 Task: Manage the quick text, quick text button, and pop-up
Action: Mouse moved to (122, 156)
Screenshot: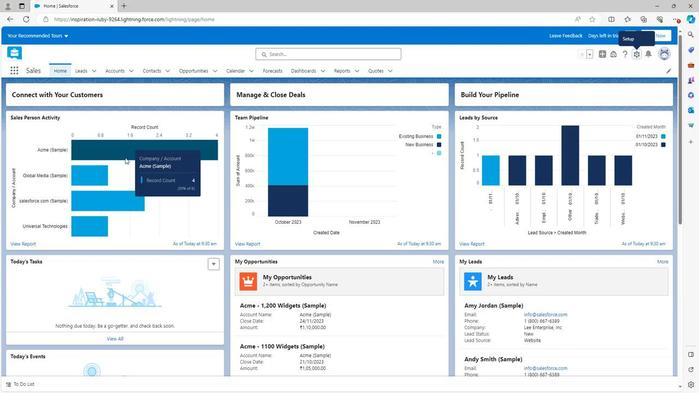 
Action: Mouse scrolled (122, 156) with delta (0, 0)
Screenshot: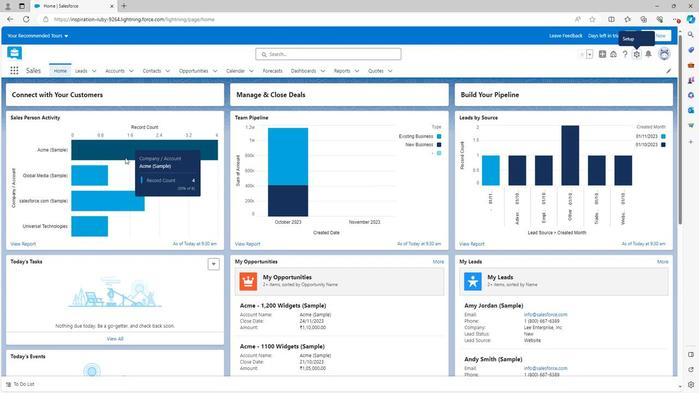 
Action: Mouse scrolled (122, 156) with delta (0, 0)
Screenshot: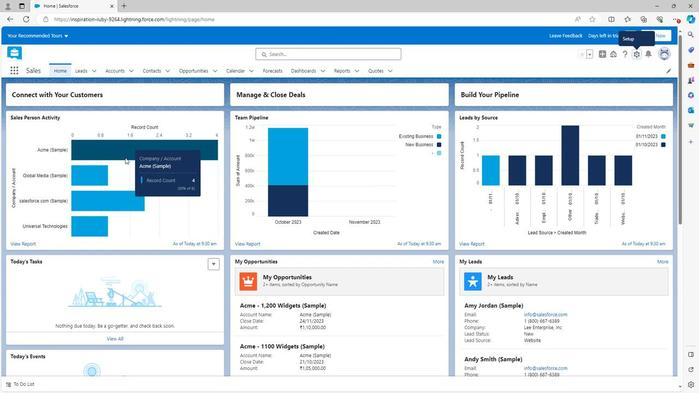 
Action: Mouse scrolled (122, 156) with delta (0, 0)
Screenshot: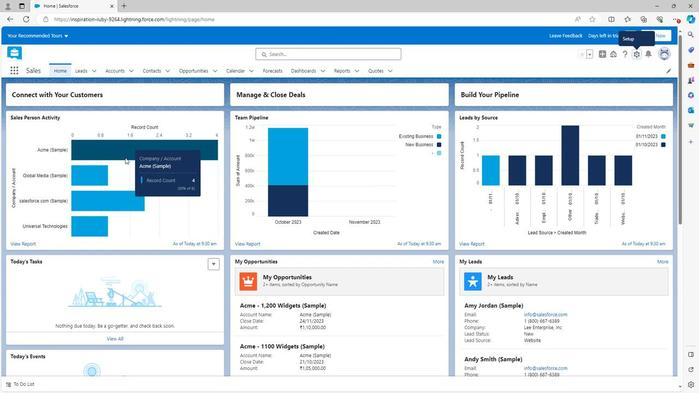 
Action: Mouse scrolled (122, 156) with delta (0, 0)
Screenshot: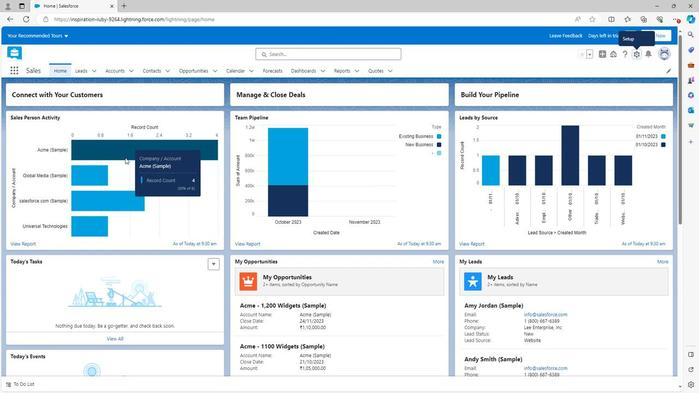 
Action: Mouse scrolled (122, 156) with delta (0, 0)
Screenshot: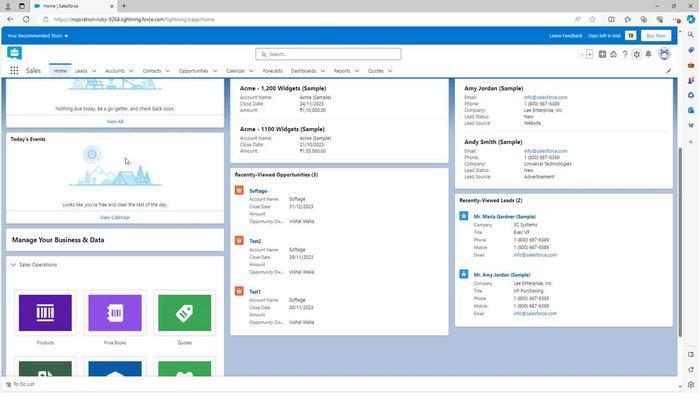 
Action: Mouse scrolled (122, 156) with delta (0, 0)
Screenshot: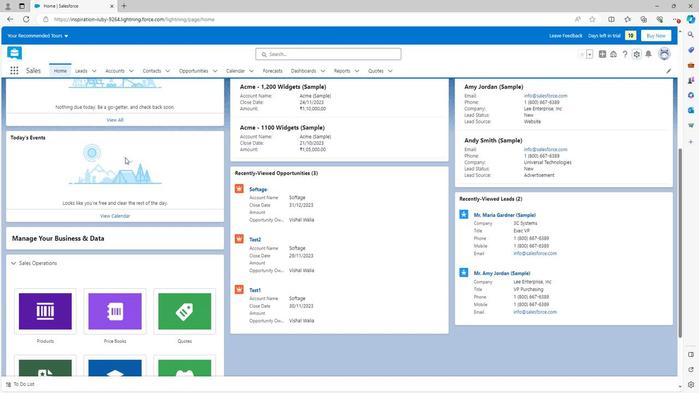 
Action: Mouse scrolled (122, 157) with delta (0, 0)
Screenshot: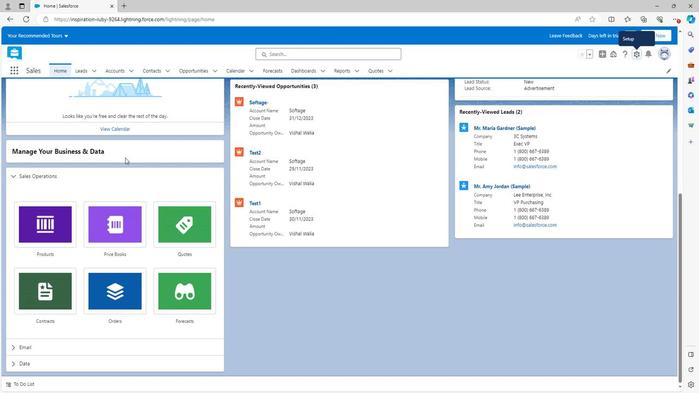 
Action: Mouse scrolled (122, 157) with delta (0, 0)
Screenshot: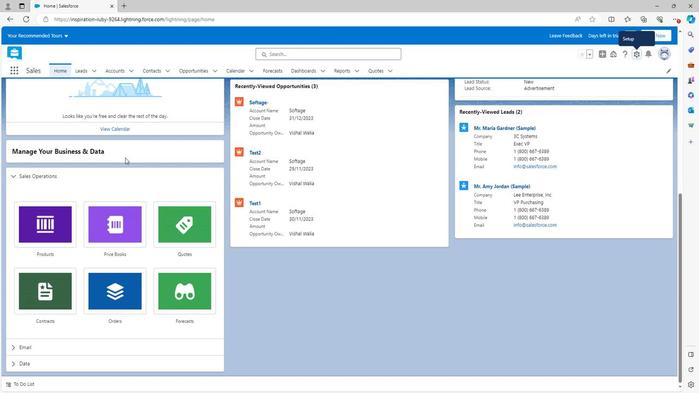 
Action: Mouse scrolled (122, 157) with delta (0, 0)
Screenshot: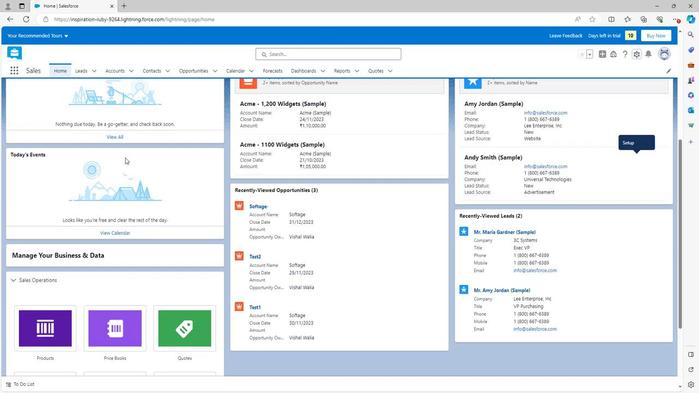 
Action: Mouse scrolled (122, 157) with delta (0, 0)
Screenshot: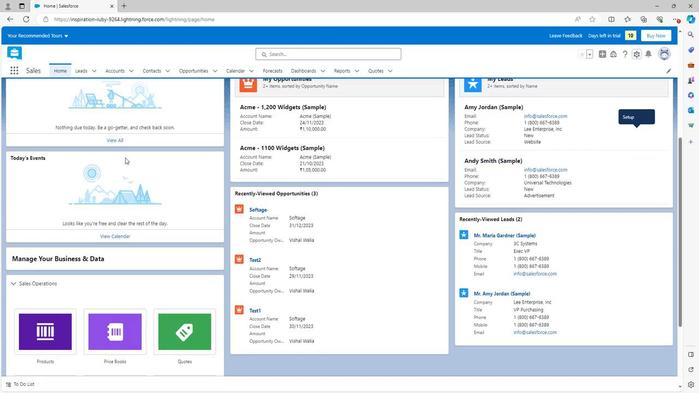 
Action: Mouse scrolled (122, 157) with delta (0, 0)
Screenshot: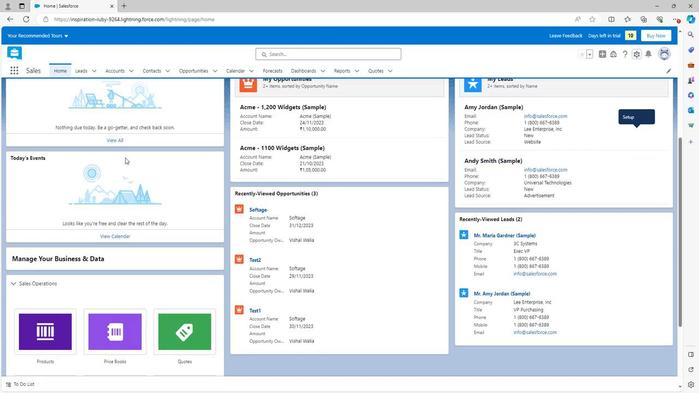 
Action: Mouse scrolled (122, 157) with delta (0, 0)
Screenshot: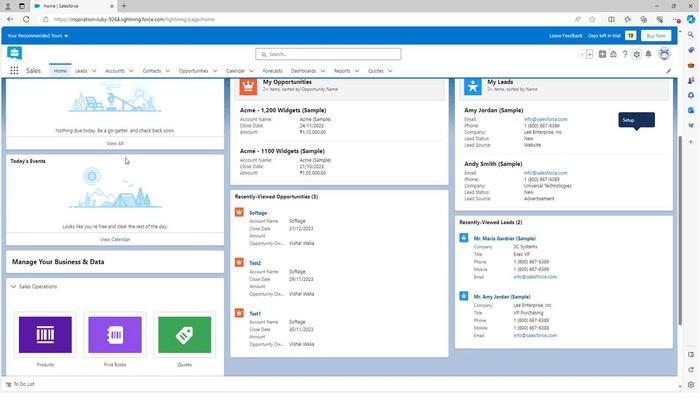 
Action: Mouse scrolled (122, 157) with delta (0, 0)
Screenshot: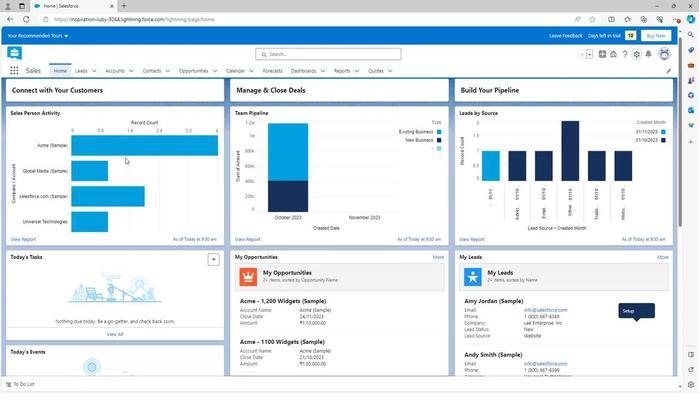 
Action: Mouse scrolled (122, 157) with delta (0, 0)
Screenshot: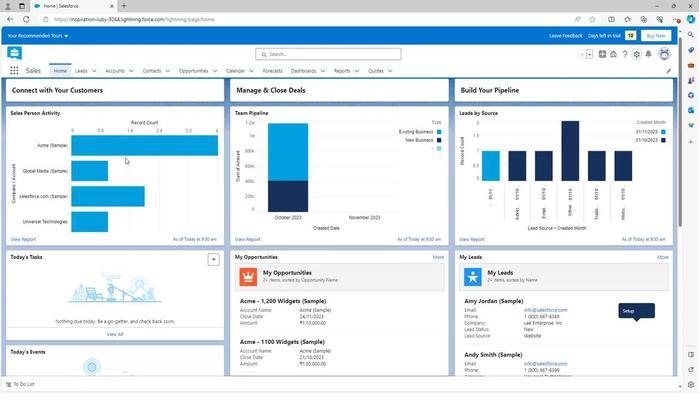 
Action: Mouse scrolled (122, 157) with delta (0, 0)
Screenshot: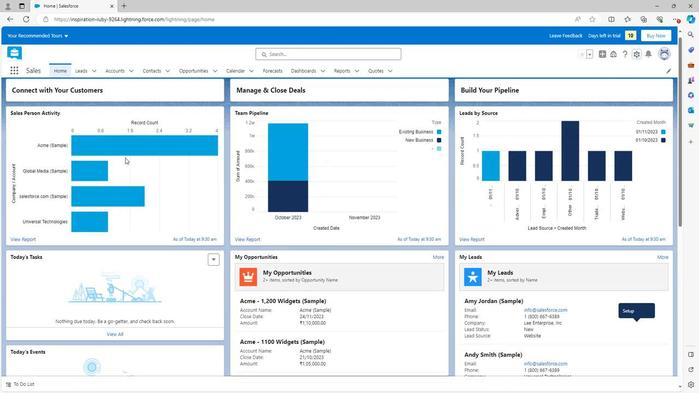 
Action: Mouse moved to (634, 49)
Screenshot: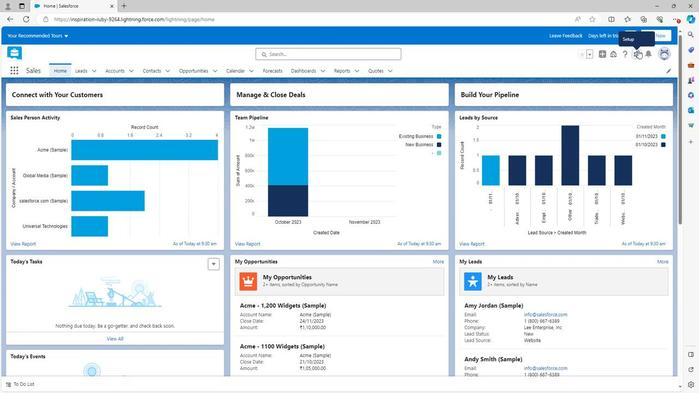 
Action: Mouse pressed left at (634, 49)
Screenshot: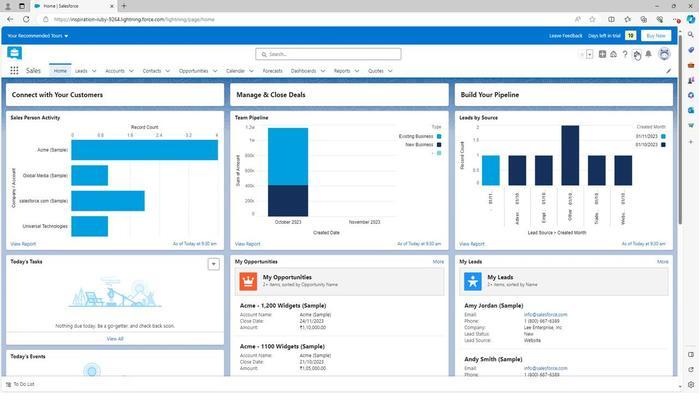 
Action: Mouse moved to (611, 73)
Screenshot: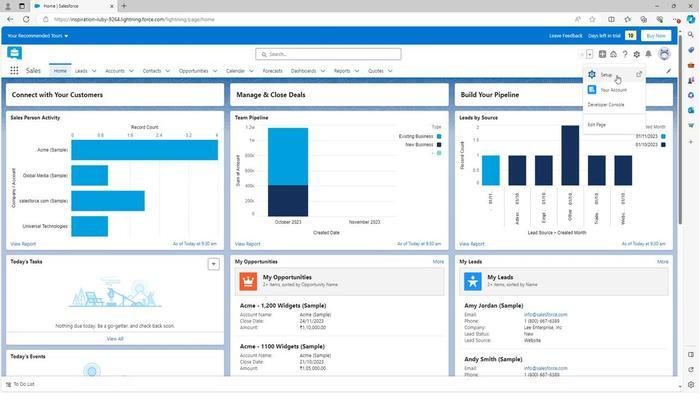
Action: Mouse pressed left at (611, 73)
Screenshot: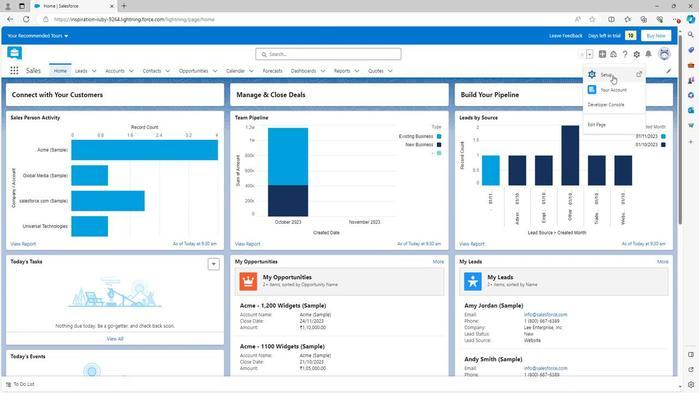 
Action: Mouse moved to (25, 255)
Screenshot: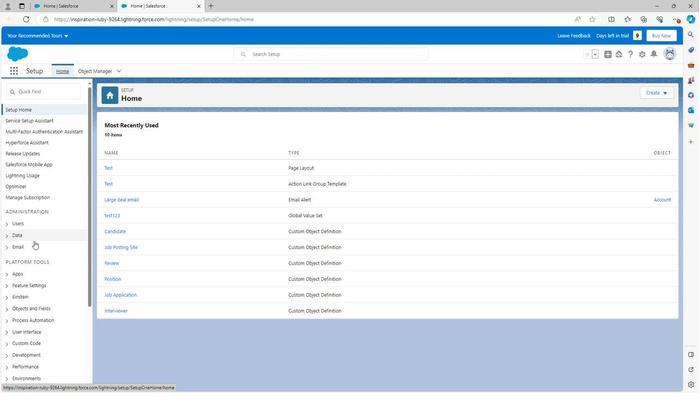 
Action: Mouse scrolled (25, 255) with delta (0, 0)
Screenshot: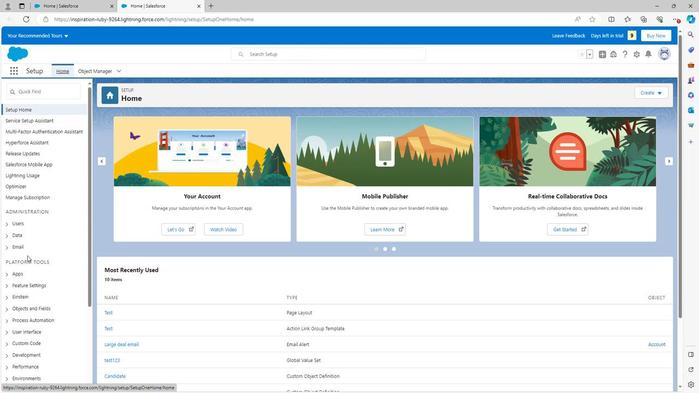 
Action: Mouse moved to (24, 256)
Screenshot: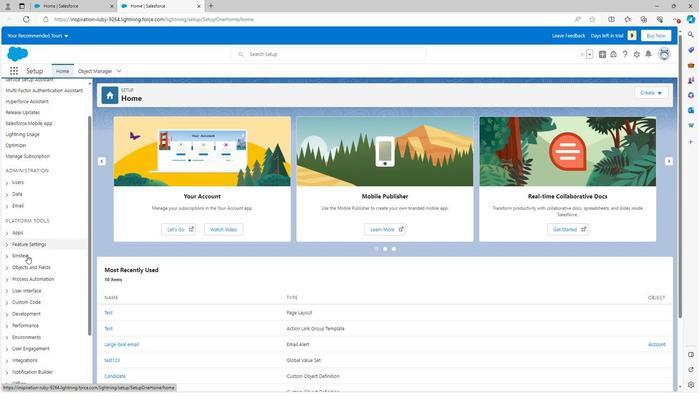 
Action: Mouse scrolled (24, 256) with delta (0, 0)
Screenshot: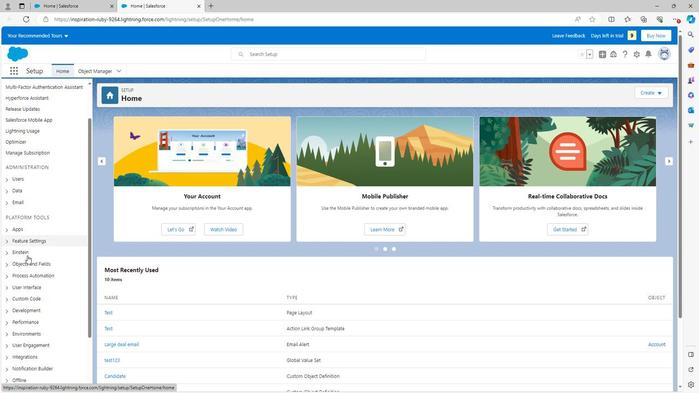 
Action: Mouse moved to (2, 238)
Screenshot: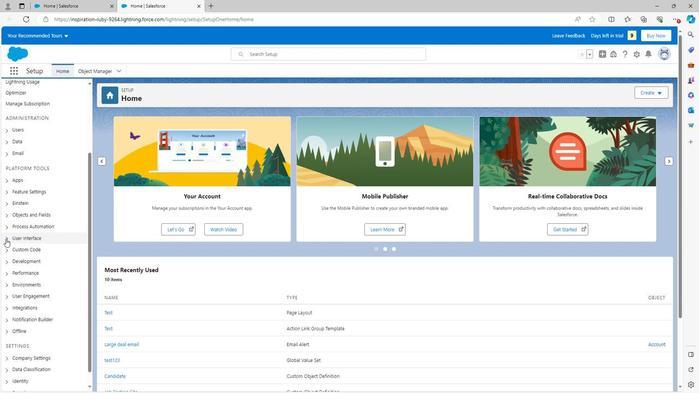 
Action: Mouse pressed left at (2, 238)
Screenshot: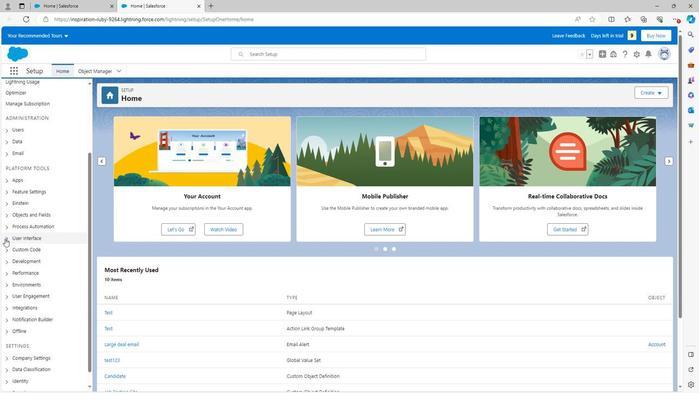 
Action: Mouse moved to (16, 289)
Screenshot: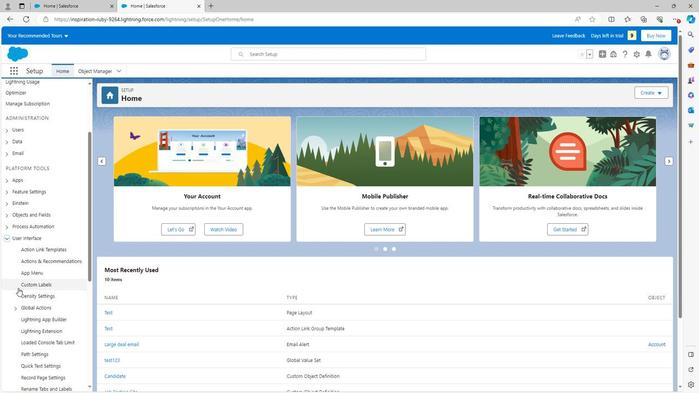 
Action: Mouse scrolled (16, 289) with delta (0, 0)
Screenshot: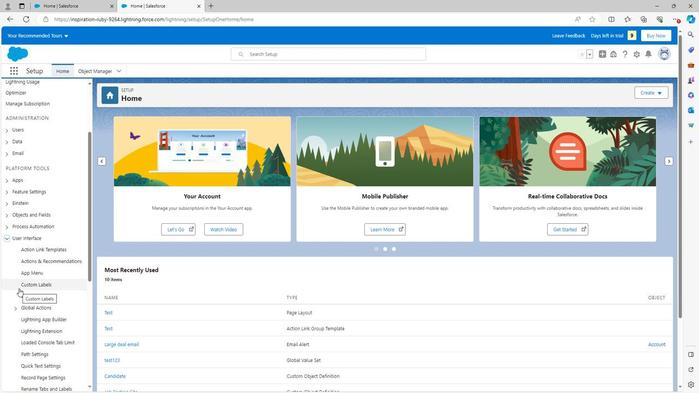 
Action: Mouse moved to (17, 290)
Screenshot: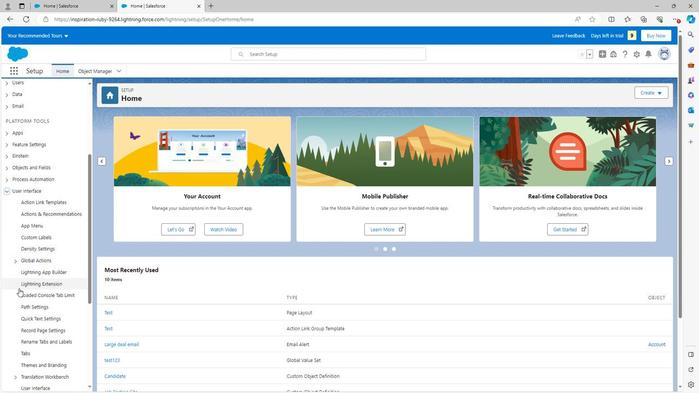 
Action: Mouse scrolled (17, 290) with delta (0, 0)
Screenshot: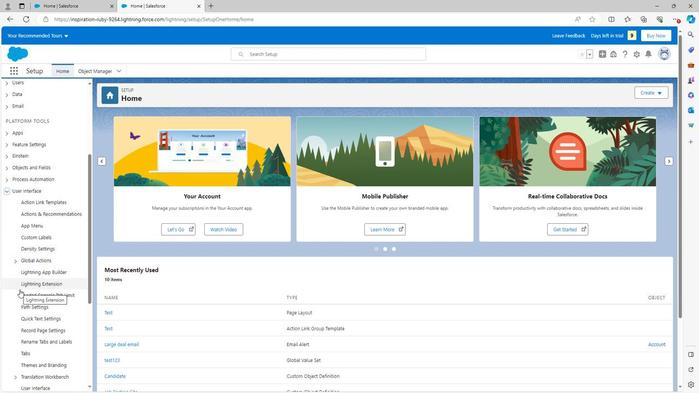 
Action: Mouse moved to (39, 273)
Screenshot: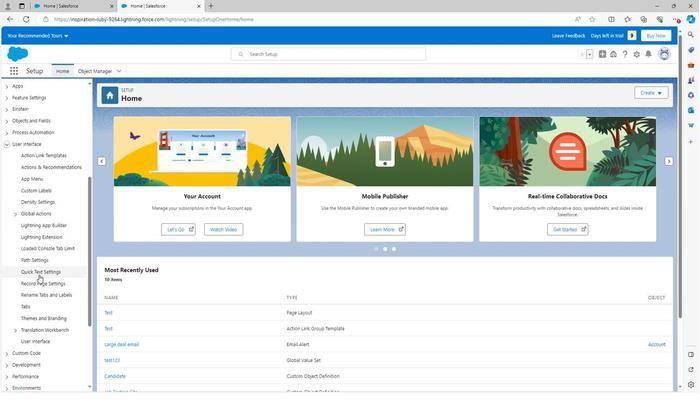 
Action: Mouse pressed left at (39, 273)
Screenshot: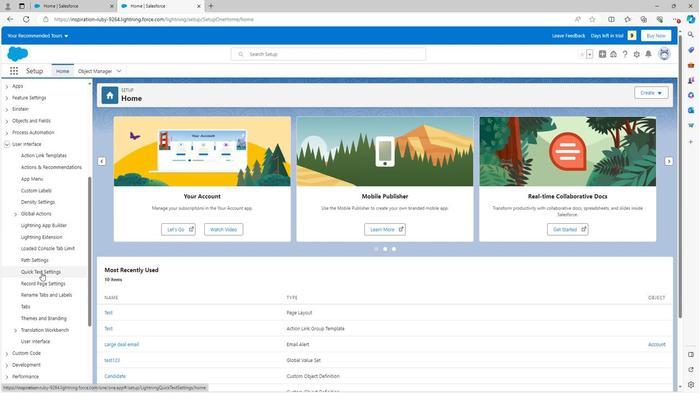 
Action: Mouse moved to (105, 179)
Screenshot: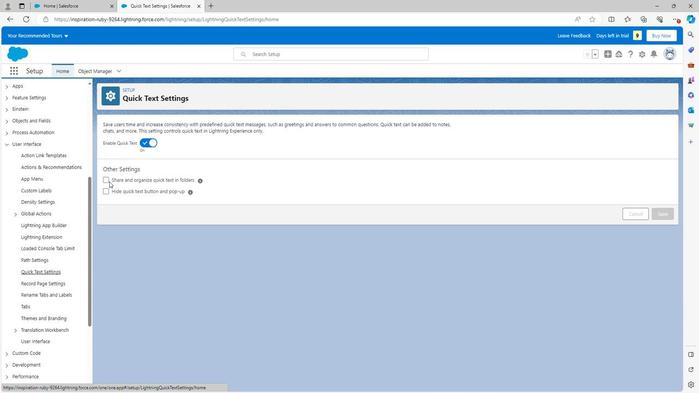 
Action: Mouse pressed left at (105, 179)
Screenshot: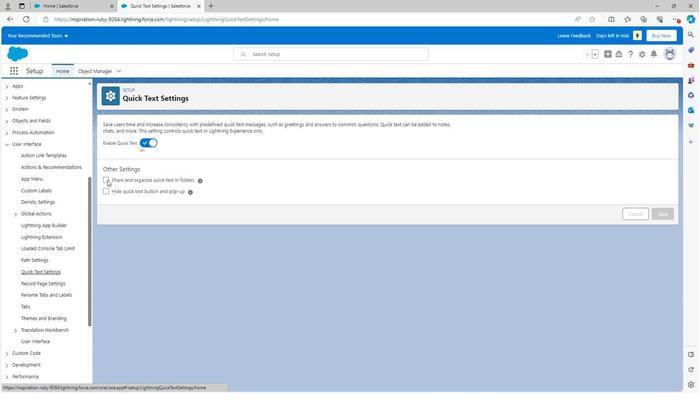 
Action: Mouse moved to (667, 213)
Screenshot: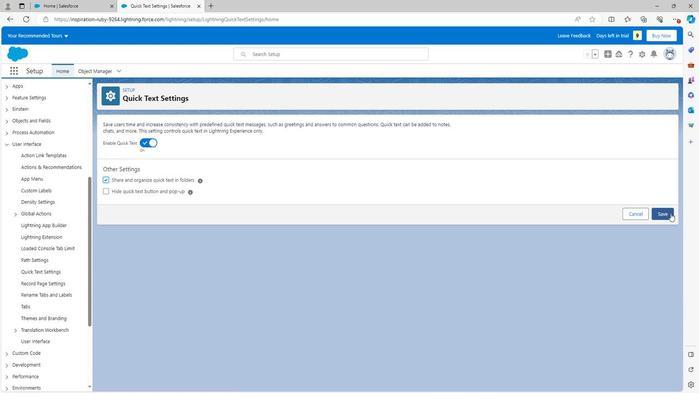 
Action: Mouse pressed left at (667, 213)
Screenshot: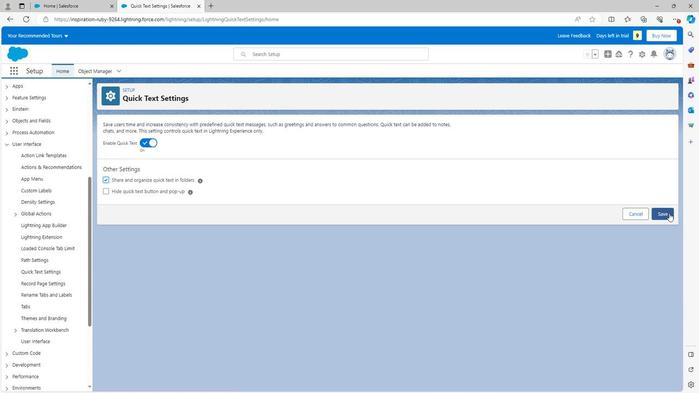
Action: Mouse moved to (103, 189)
Screenshot: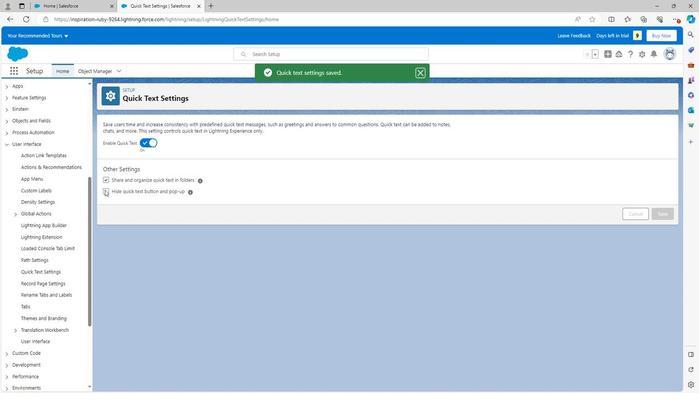 
Action: Mouse pressed left at (103, 189)
Screenshot: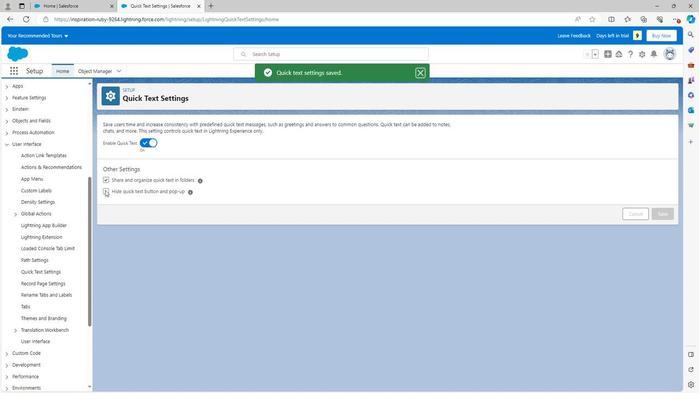 
Action: Mouse moved to (103, 178)
Screenshot: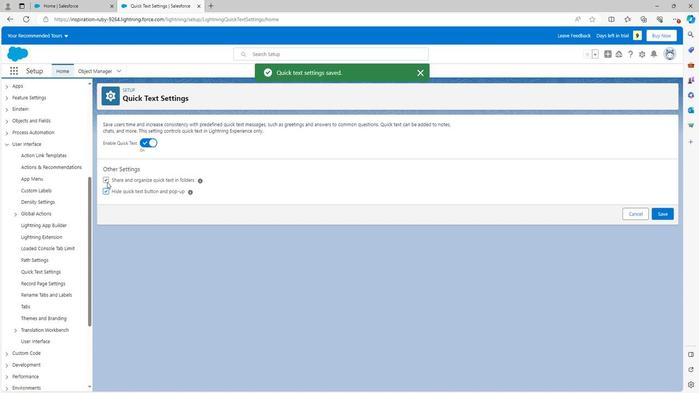 
Action: Mouse pressed left at (103, 178)
Screenshot: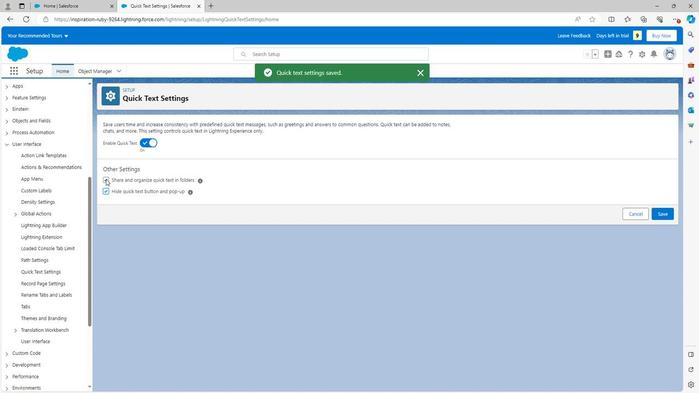 
Action: Mouse moved to (103, 189)
Screenshot: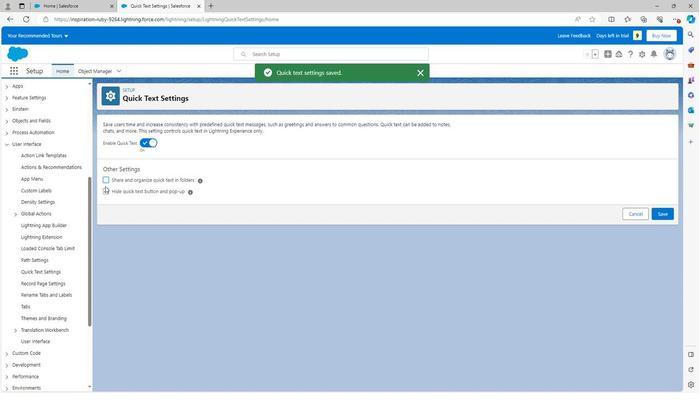 
Action: Mouse pressed left at (103, 189)
Screenshot: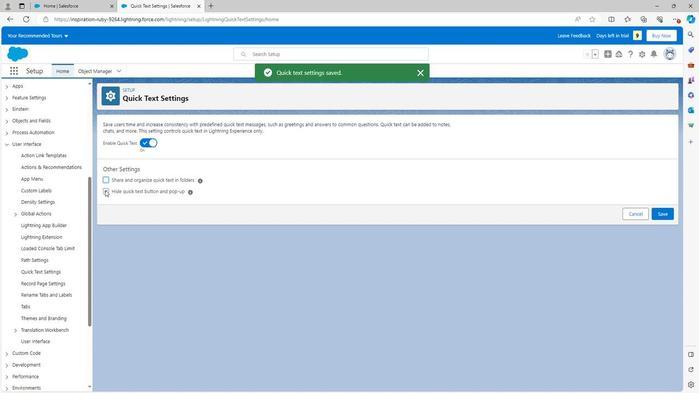
Action: Mouse moved to (198, 192)
Screenshot: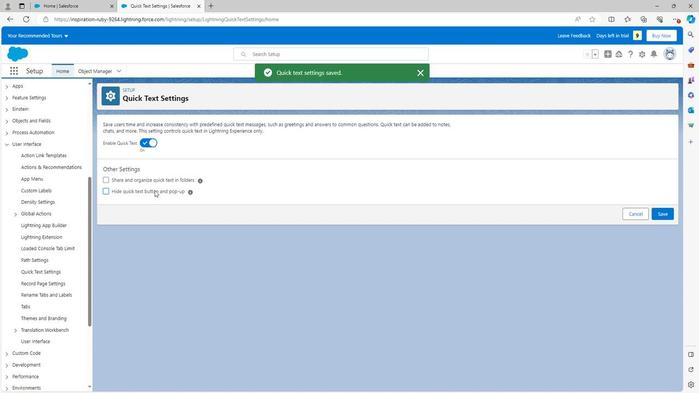 
